 Task: Look for kosher products in the category "Sugar Substitutes".
Action: Mouse moved to (271, 111)
Screenshot: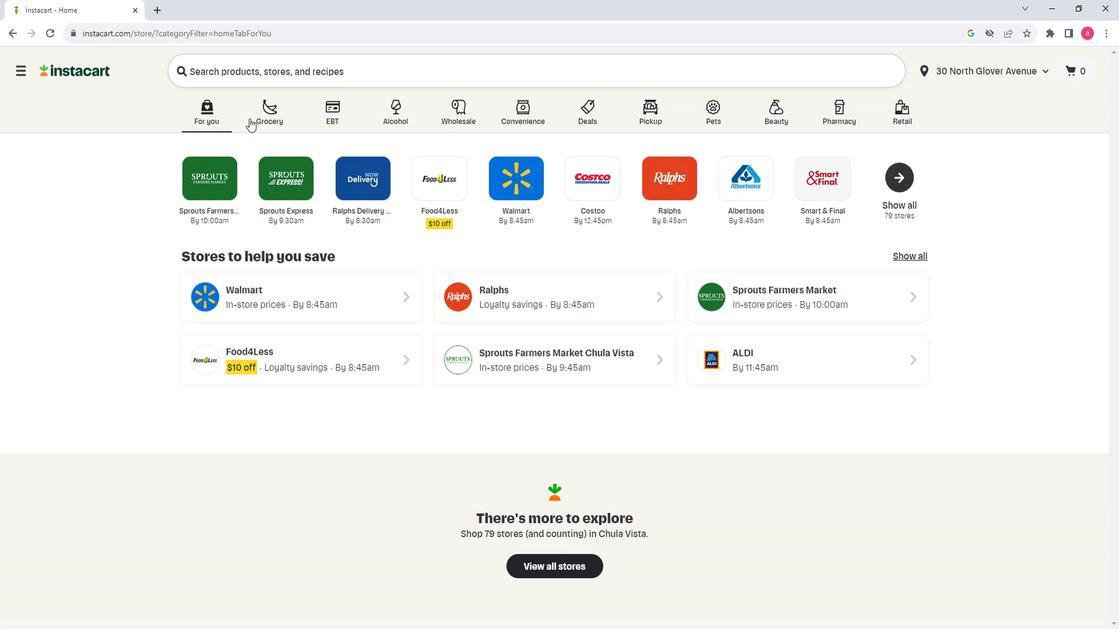 
Action: Mouse pressed left at (271, 111)
Screenshot: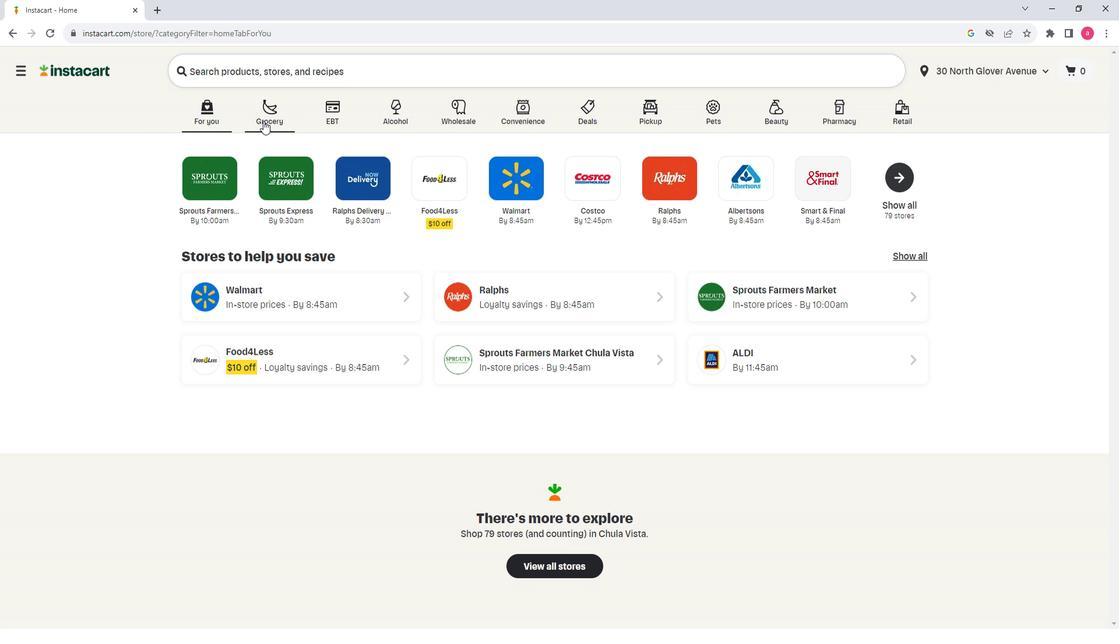 
Action: Mouse moved to (391, 353)
Screenshot: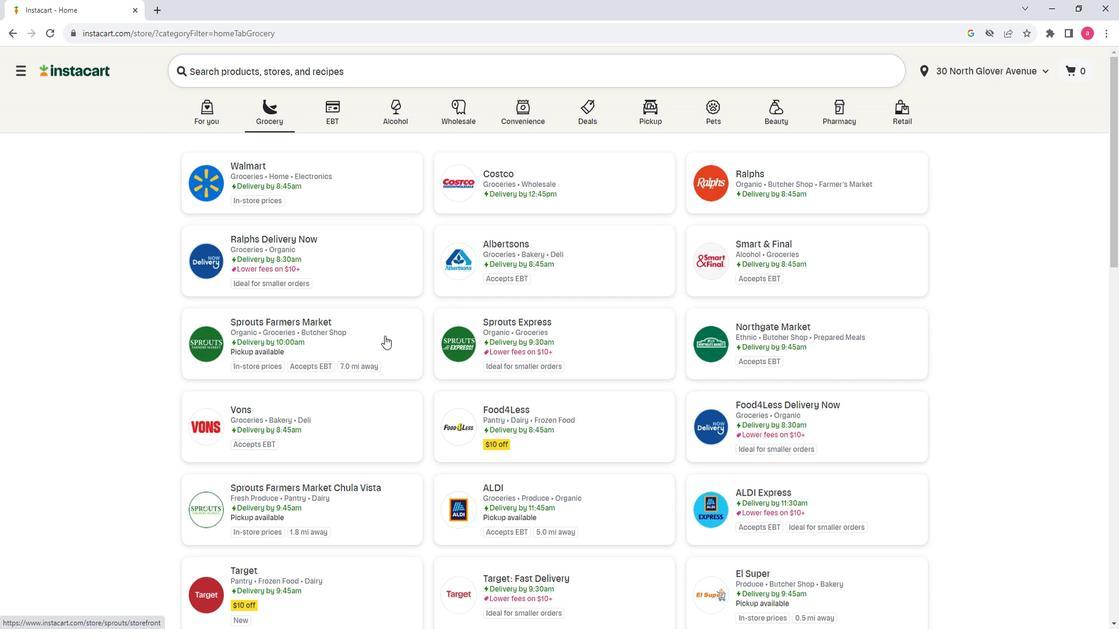 
Action: Mouse pressed left at (391, 353)
Screenshot: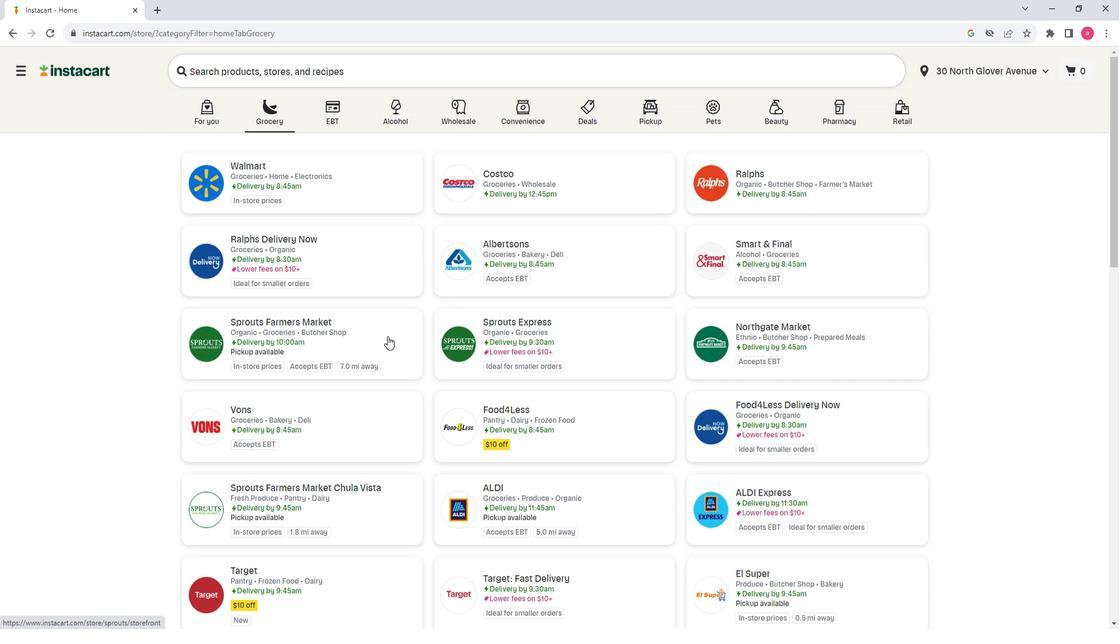 
Action: Mouse moved to (104, 298)
Screenshot: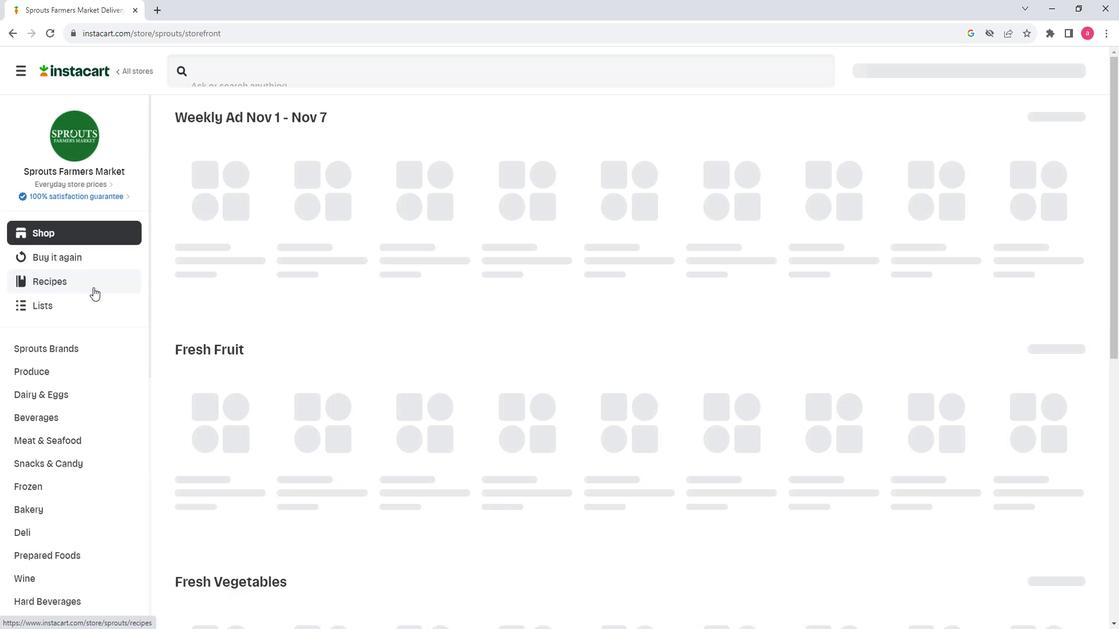 
Action: Mouse scrolled (104, 297) with delta (0, 0)
Screenshot: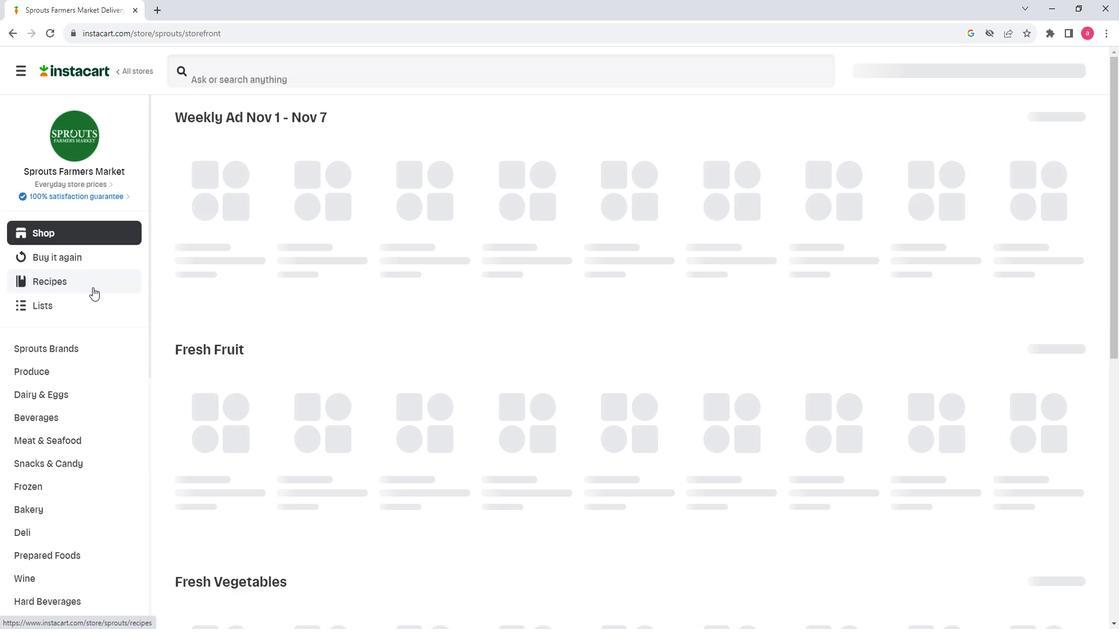 
Action: Mouse scrolled (104, 297) with delta (0, 0)
Screenshot: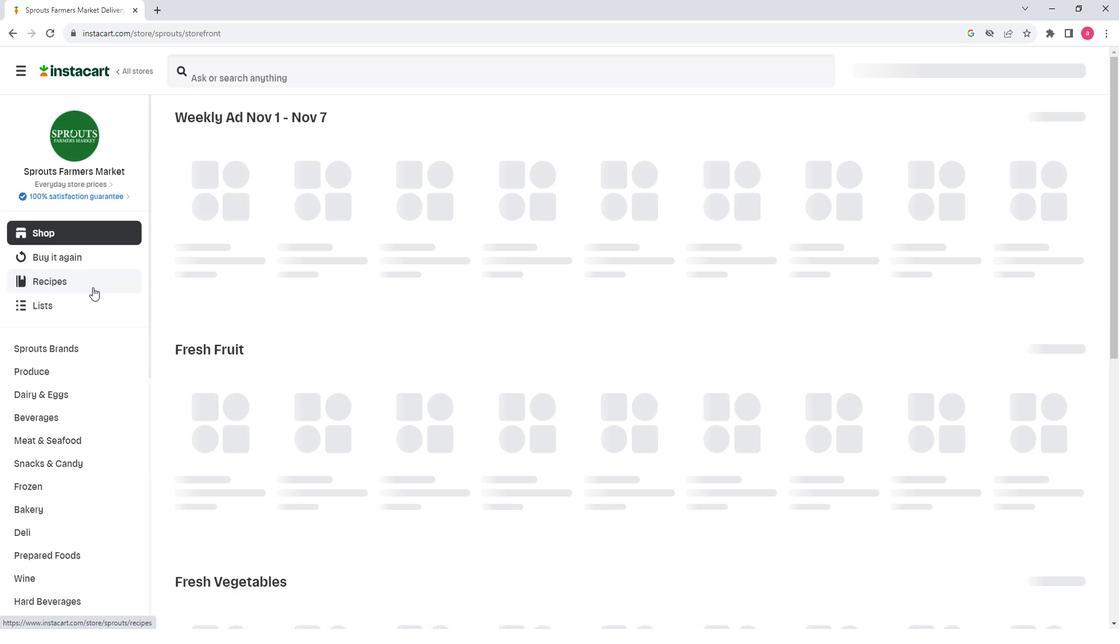 
Action: Mouse scrolled (104, 297) with delta (0, 0)
Screenshot: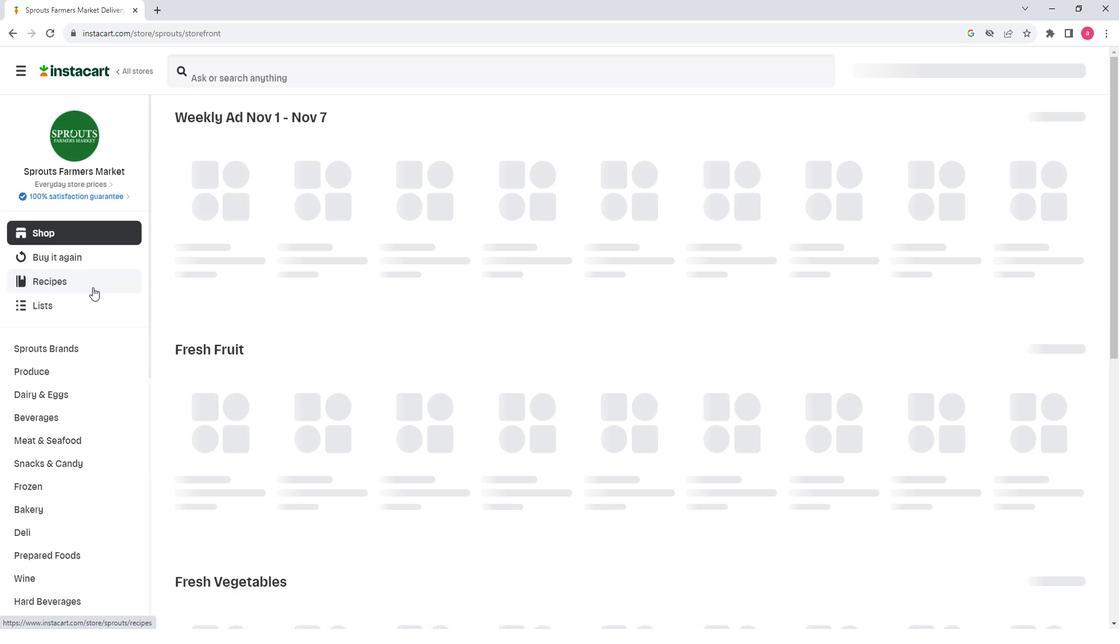 
Action: Mouse scrolled (104, 297) with delta (0, 0)
Screenshot: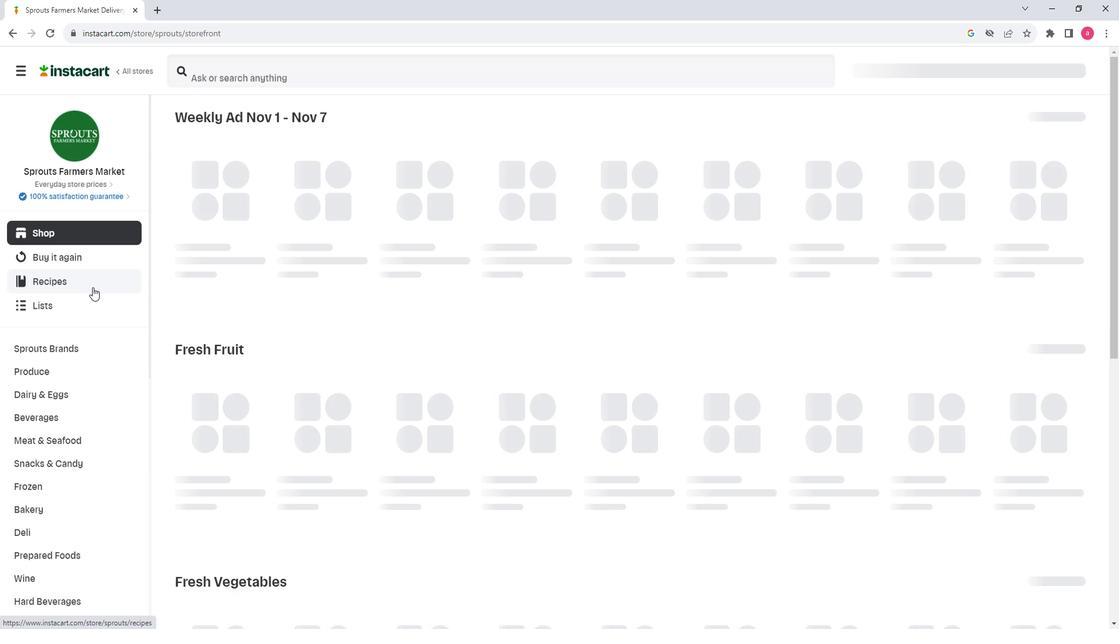 
Action: Mouse moved to (104, 299)
Screenshot: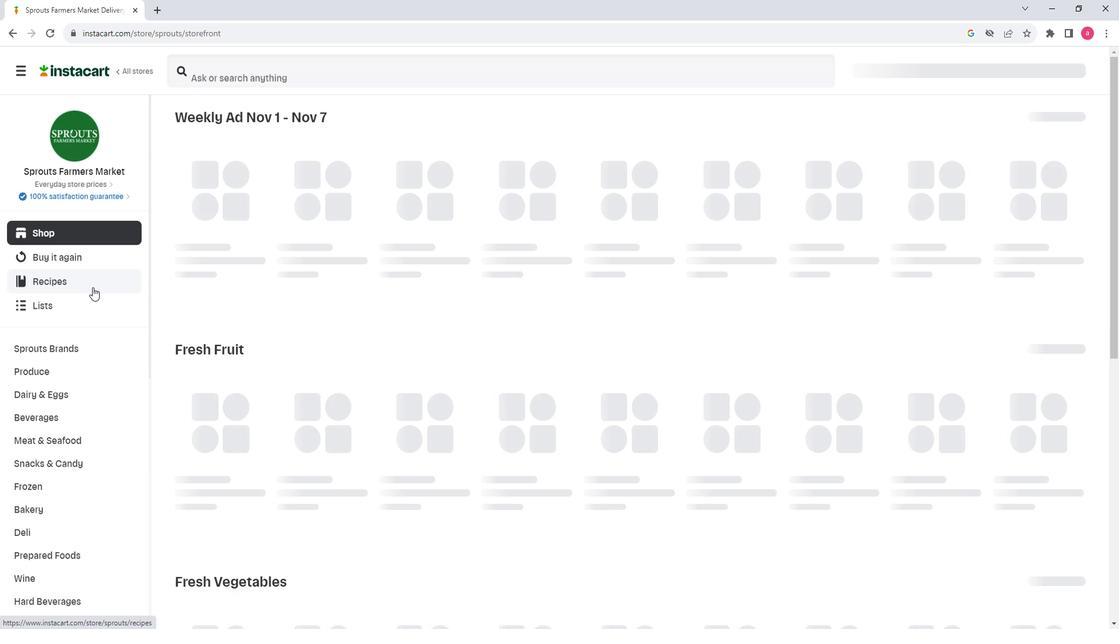 
Action: Mouse scrolled (104, 298) with delta (0, 0)
Screenshot: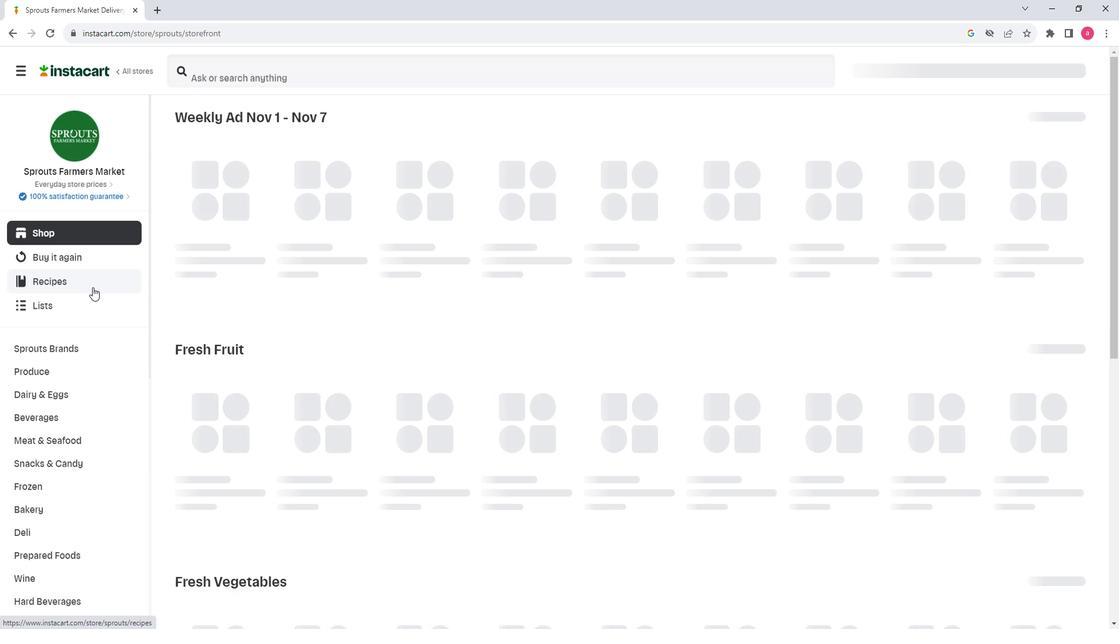 
Action: Mouse moved to (77, 487)
Screenshot: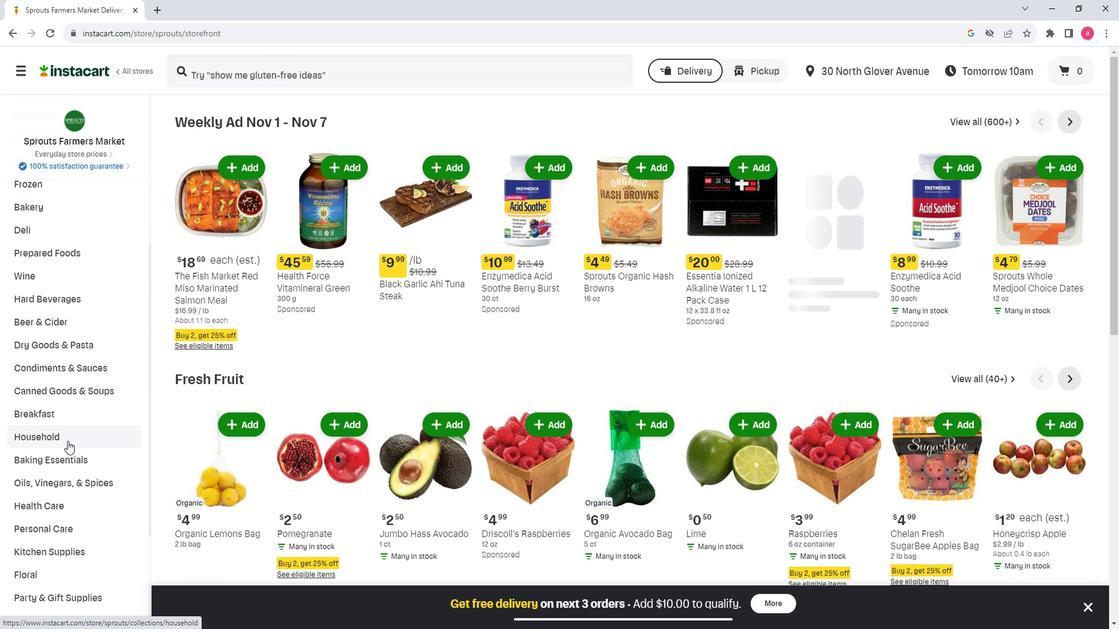
Action: Mouse pressed left at (77, 487)
Screenshot: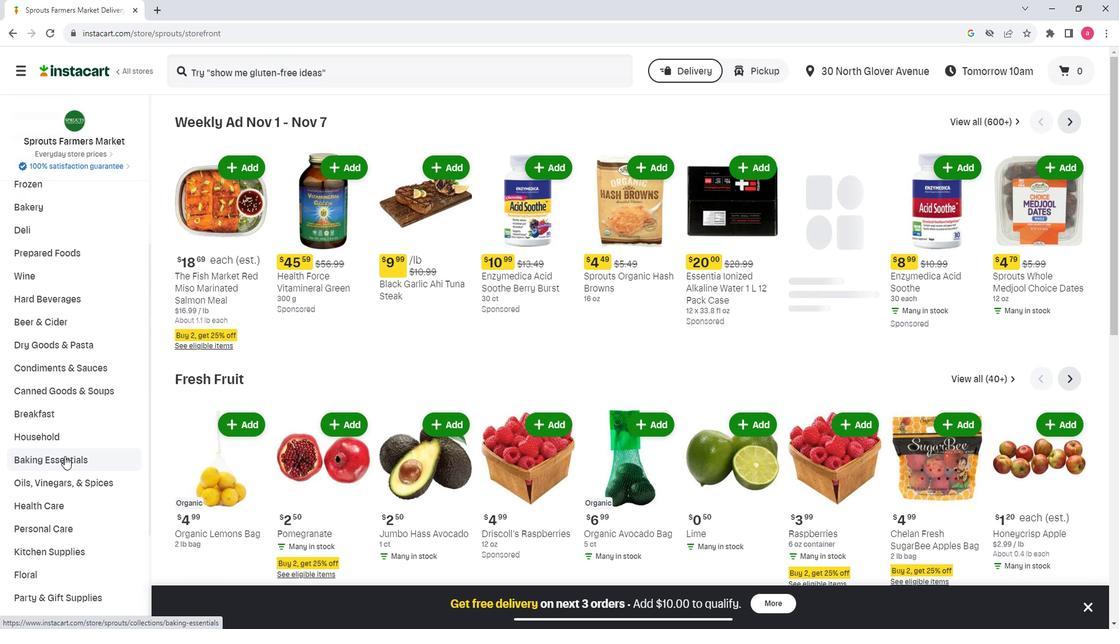 
Action: Mouse moved to (718, 134)
Screenshot: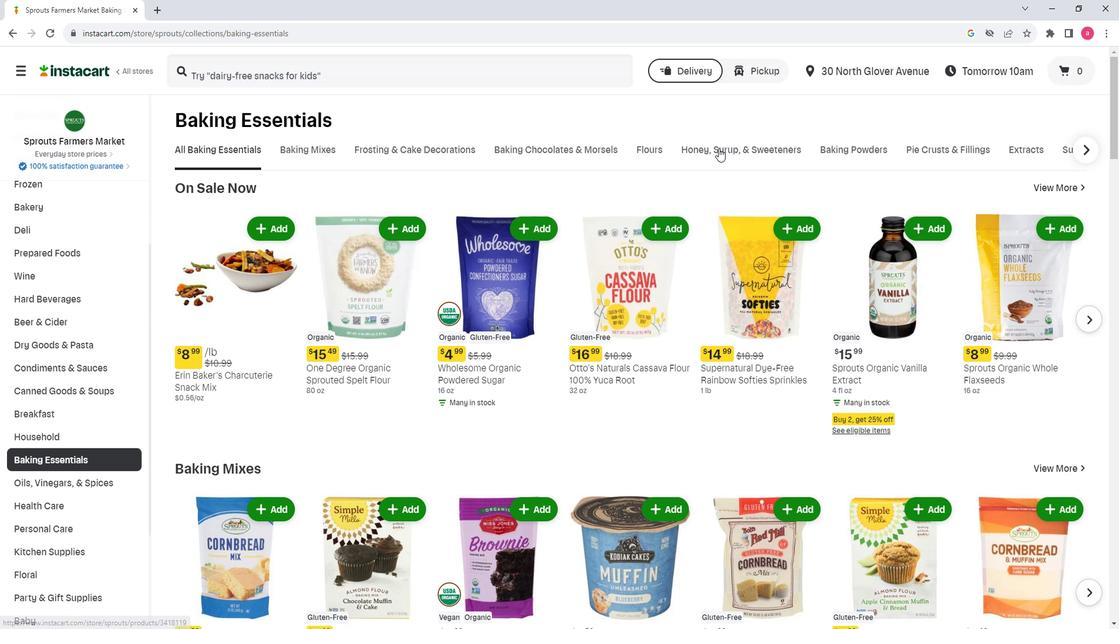 
Action: Mouse pressed left at (718, 134)
Screenshot: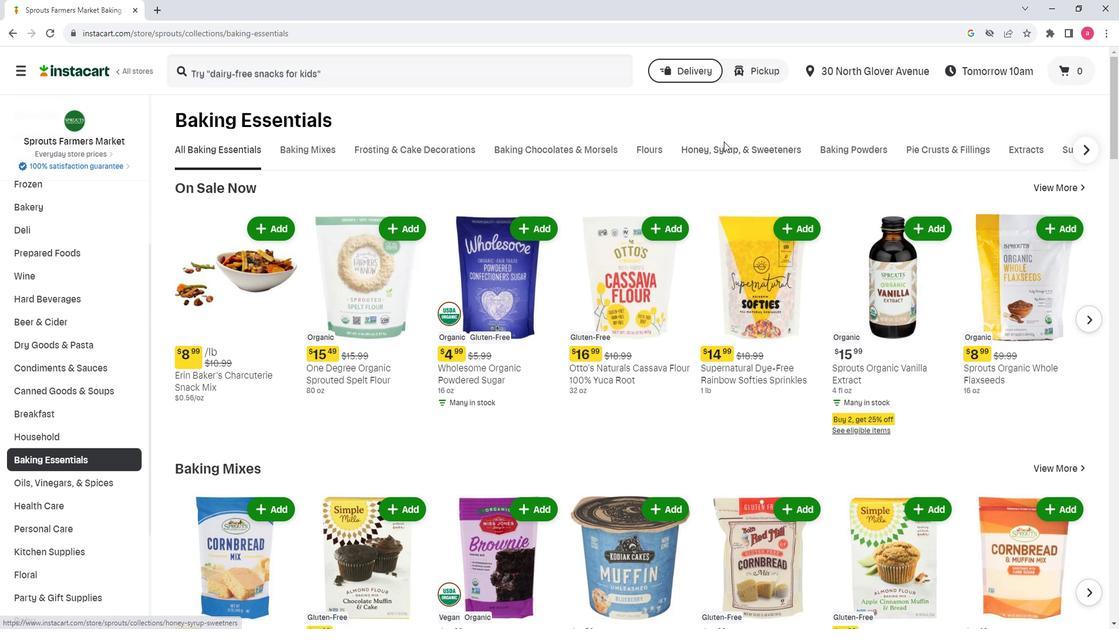 
Action: Mouse moved to (747, 143)
Screenshot: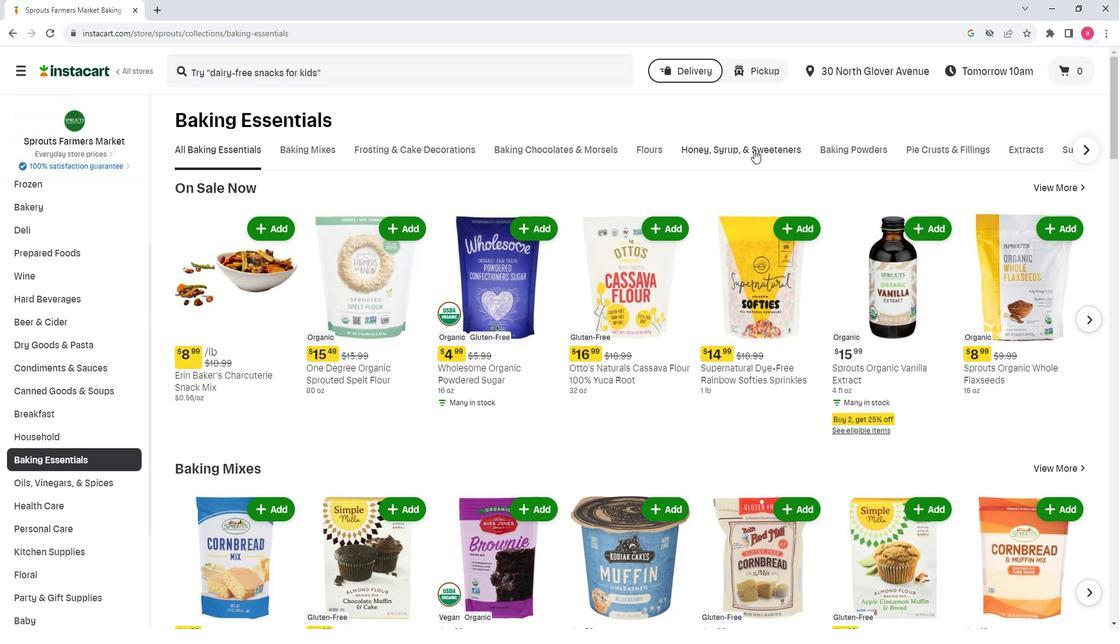 
Action: Mouse pressed left at (747, 143)
Screenshot: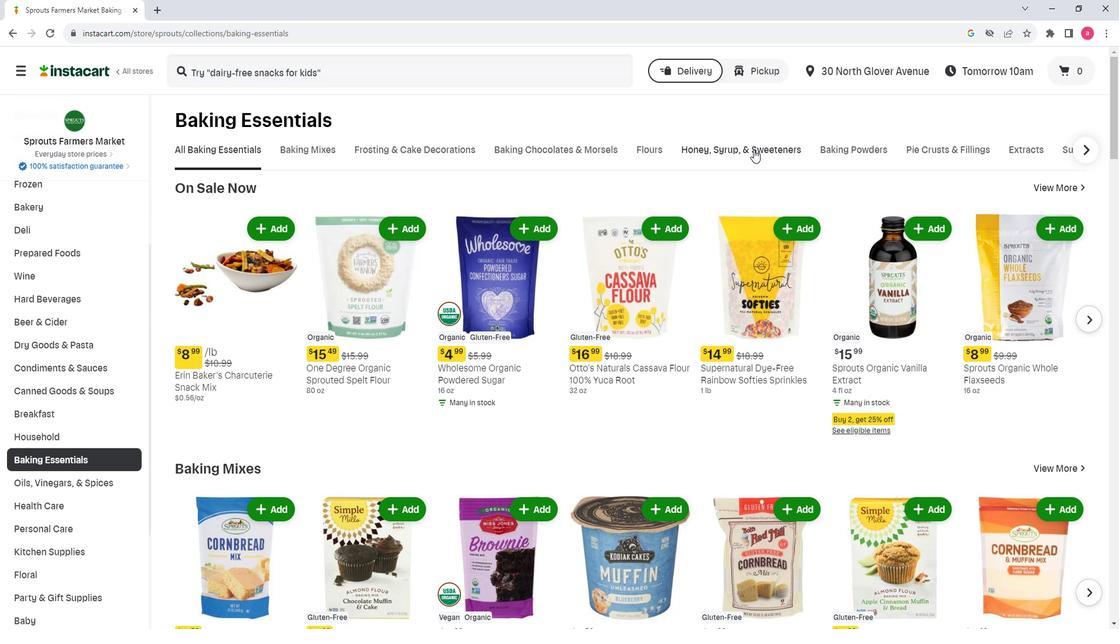 
Action: Mouse moved to (563, 209)
Screenshot: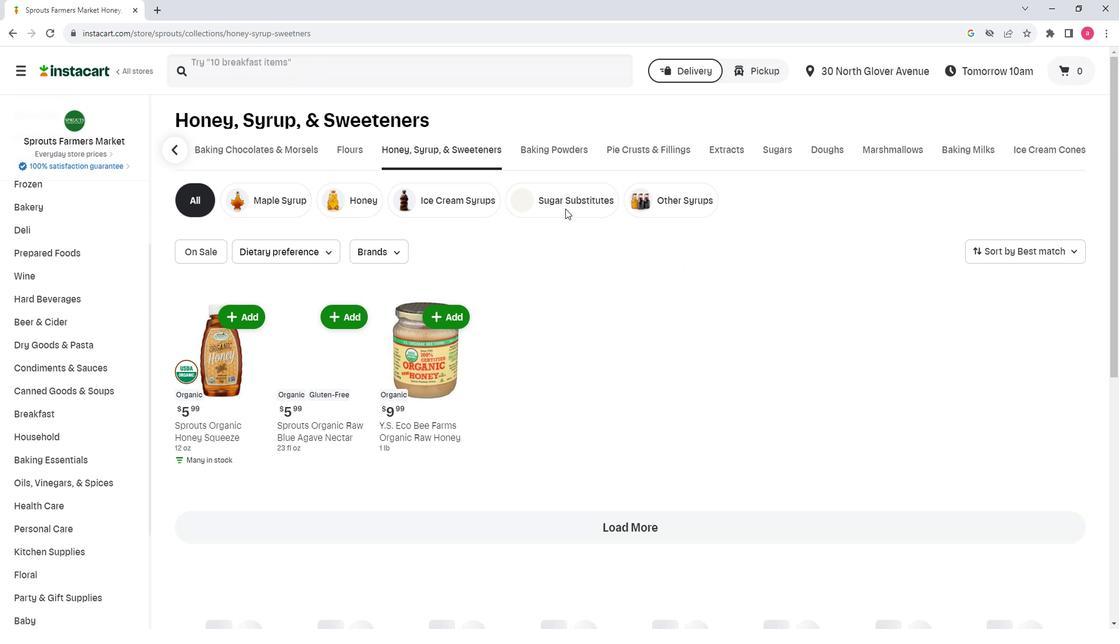 
Action: Mouse pressed left at (563, 209)
Screenshot: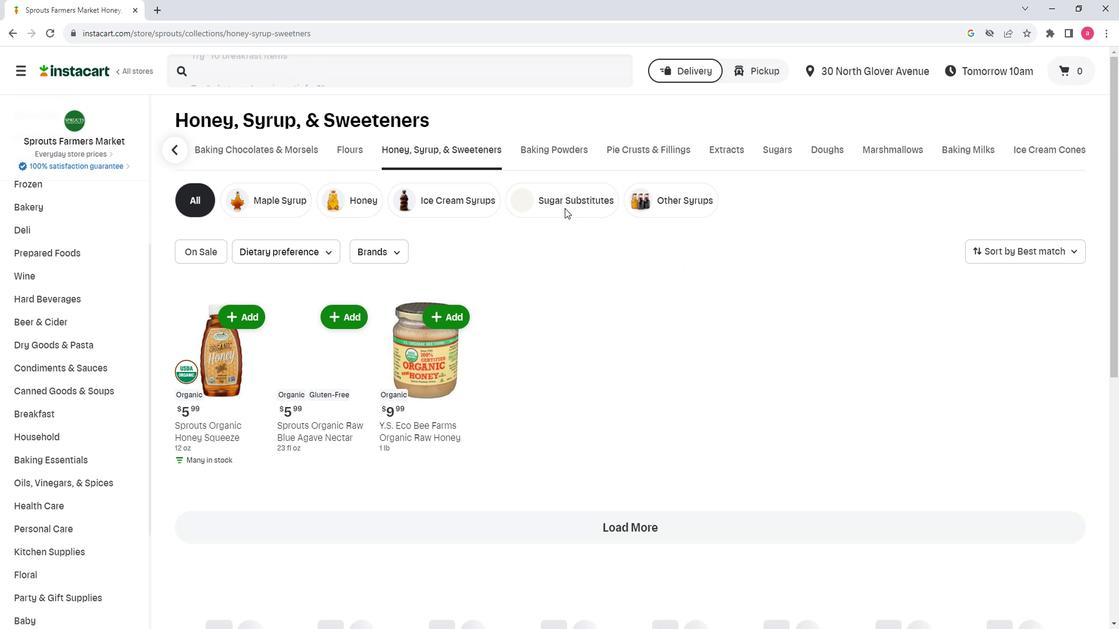 
Action: Mouse moved to (314, 257)
Screenshot: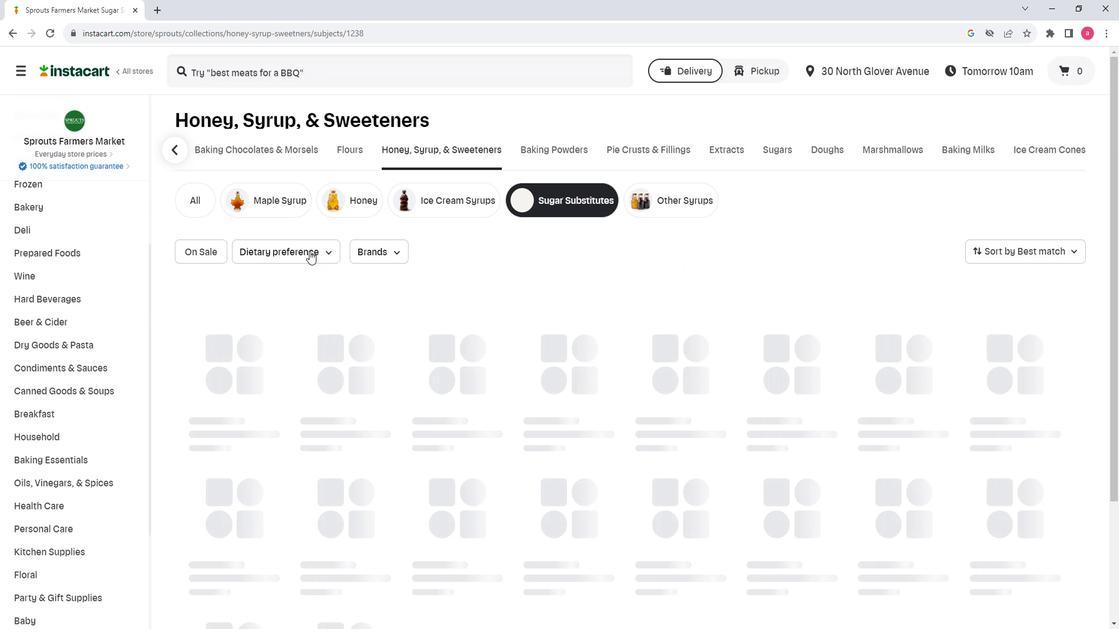 
Action: Mouse pressed left at (314, 257)
Screenshot: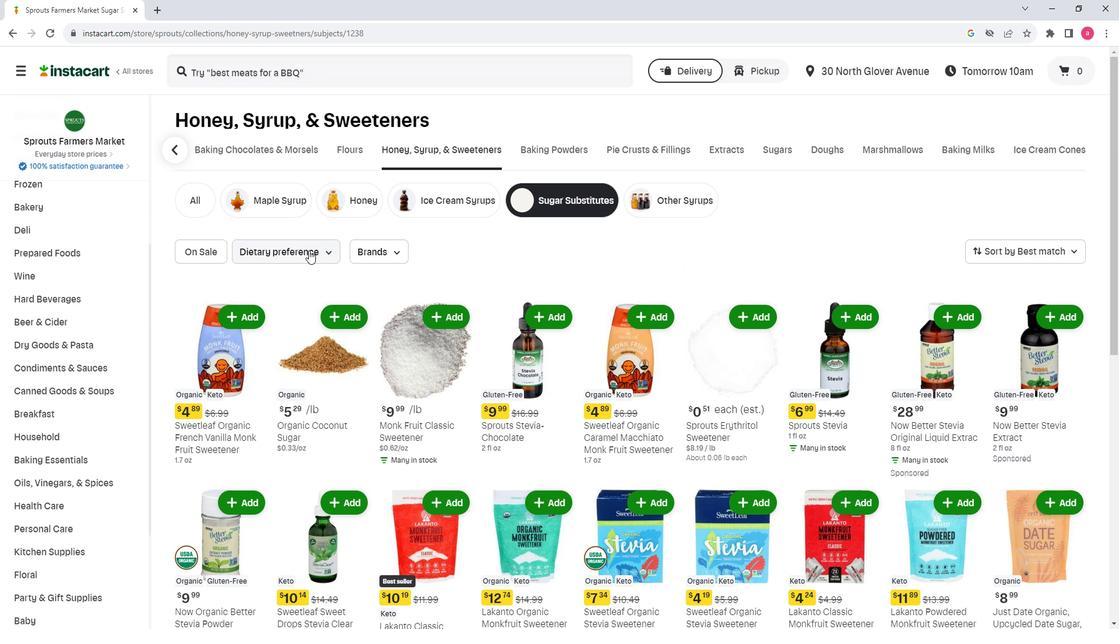 
Action: Mouse moved to (367, 348)
Screenshot: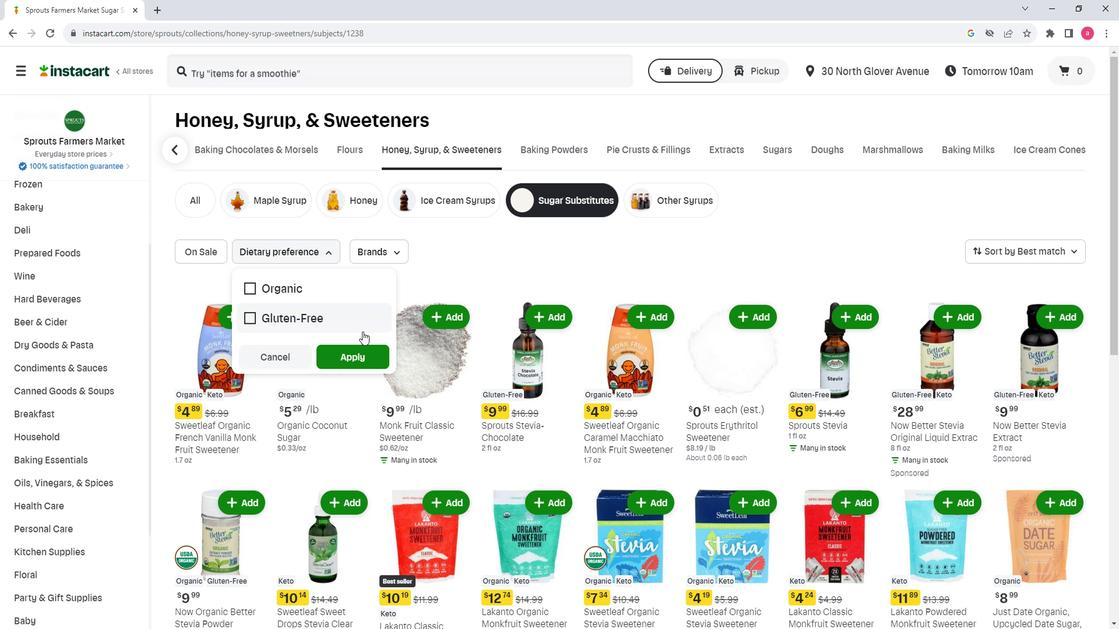 
